 Task: Use the formula "DURATION" in spreadsheet "Project protfolio".
Action: Mouse moved to (138, 84)
Screenshot: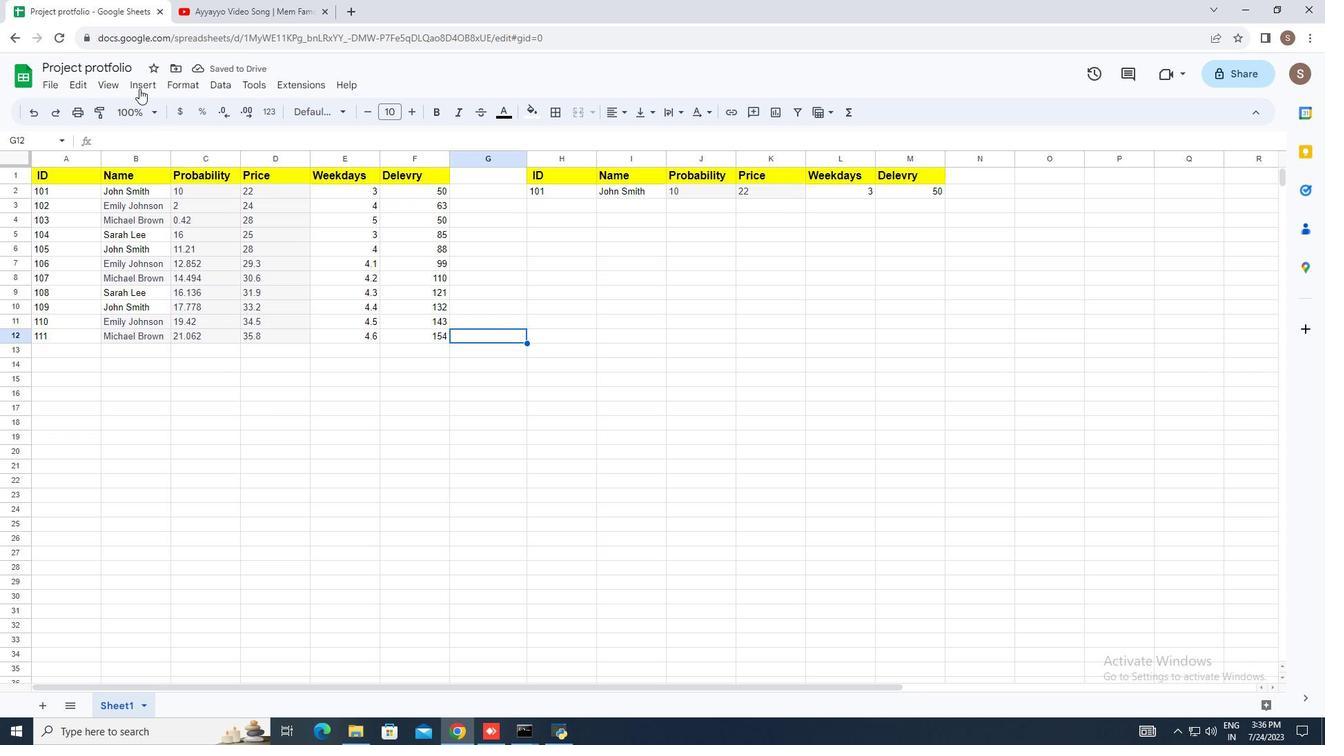
Action: Mouse pressed left at (138, 84)
Screenshot: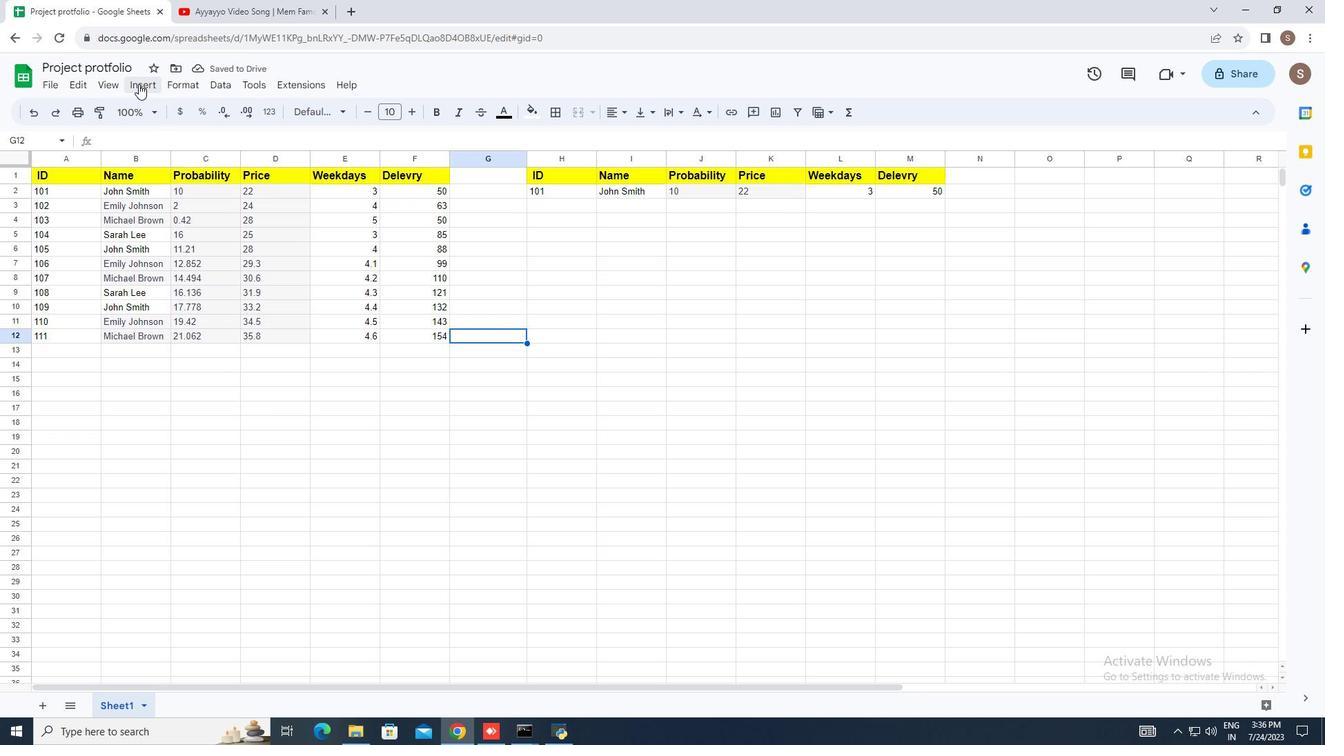 
Action: Mouse moved to (204, 329)
Screenshot: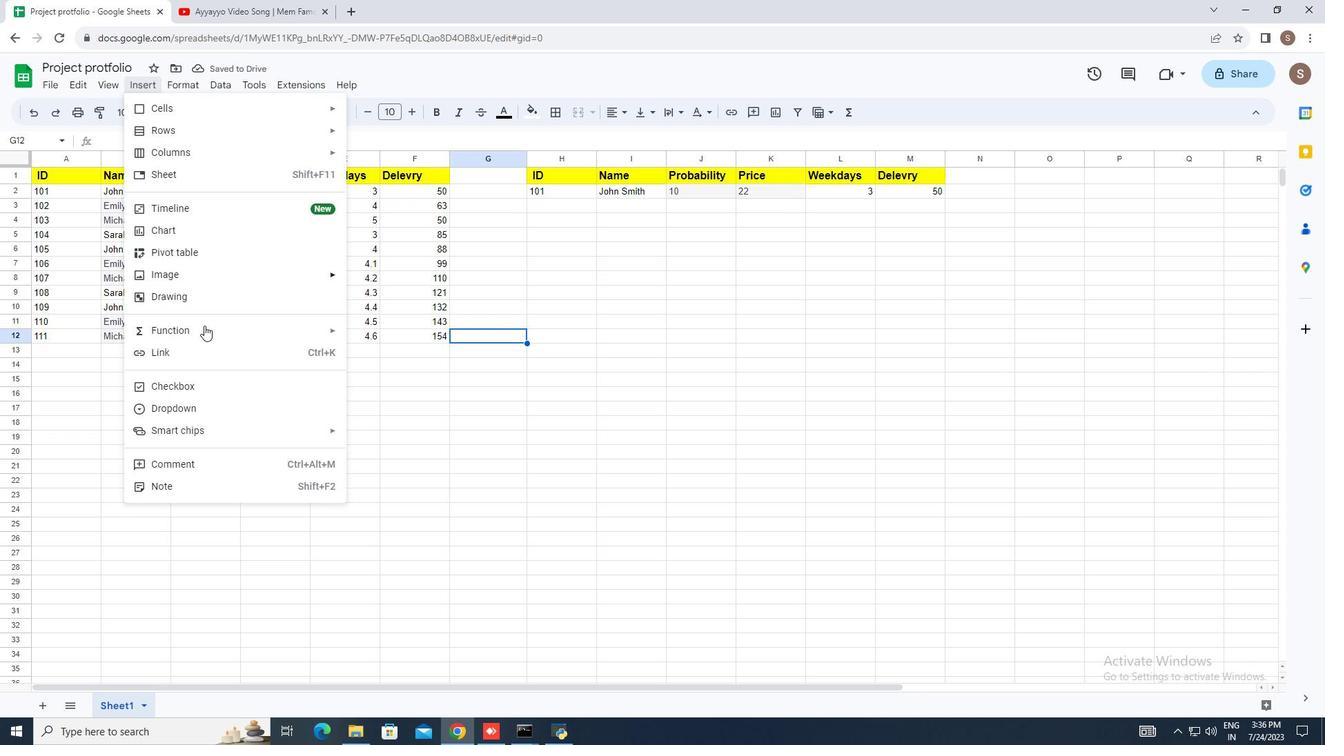 
Action: Mouse pressed left at (204, 329)
Screenshot: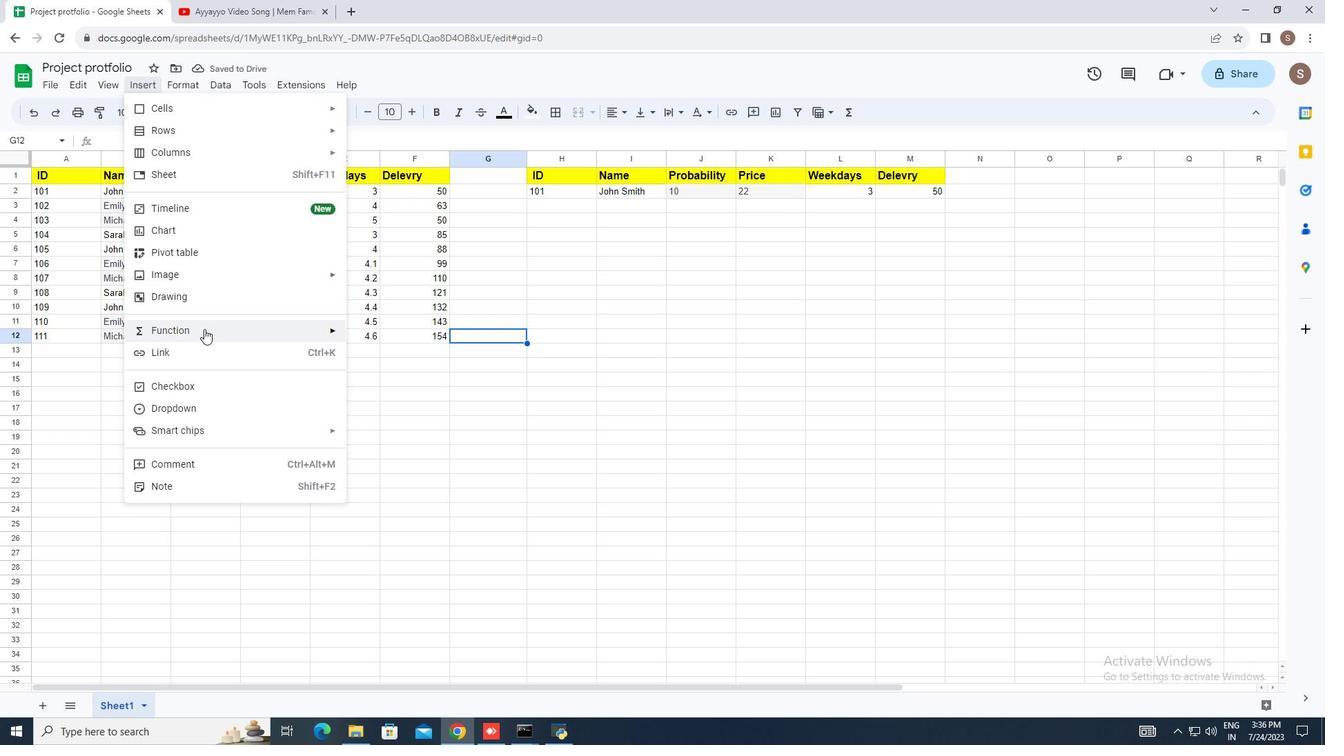 
Action: Mouse moved to (419, 314)
Screenshot: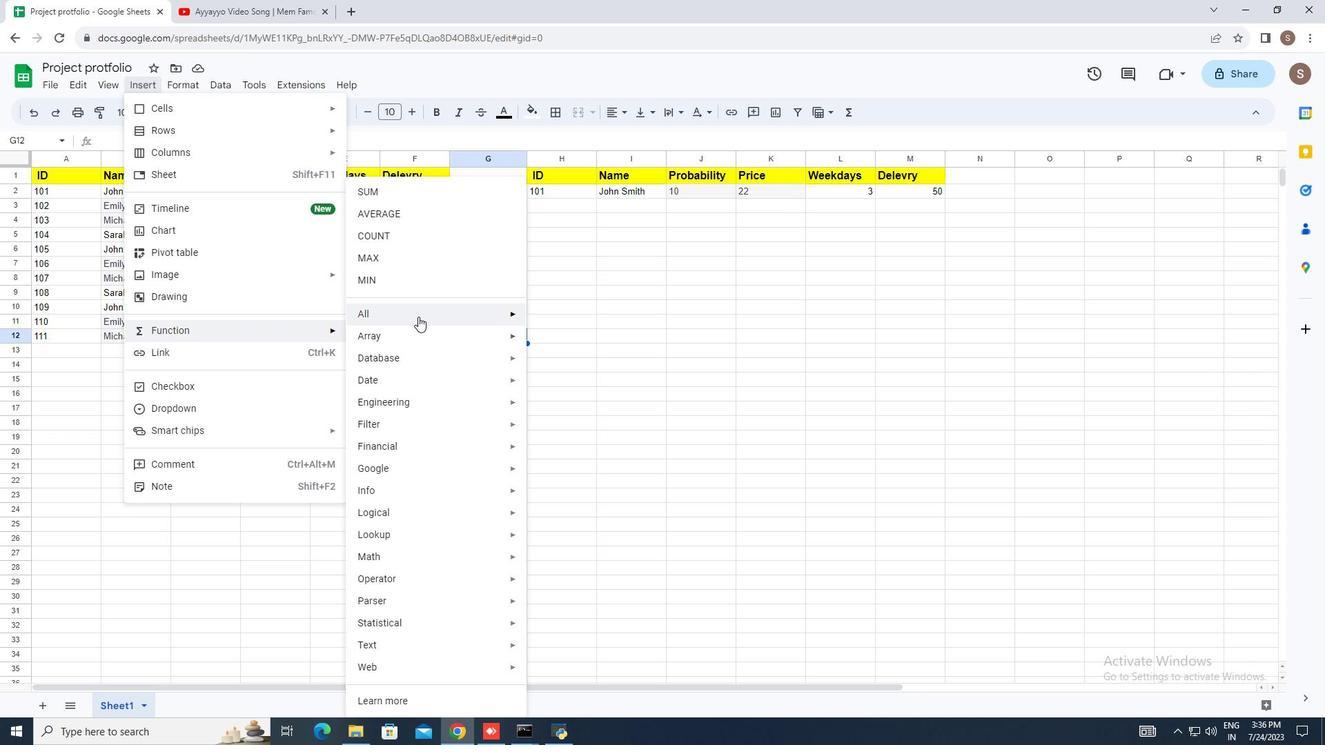 
Action: Mouse pressed left at (419, 314)
Screenshot: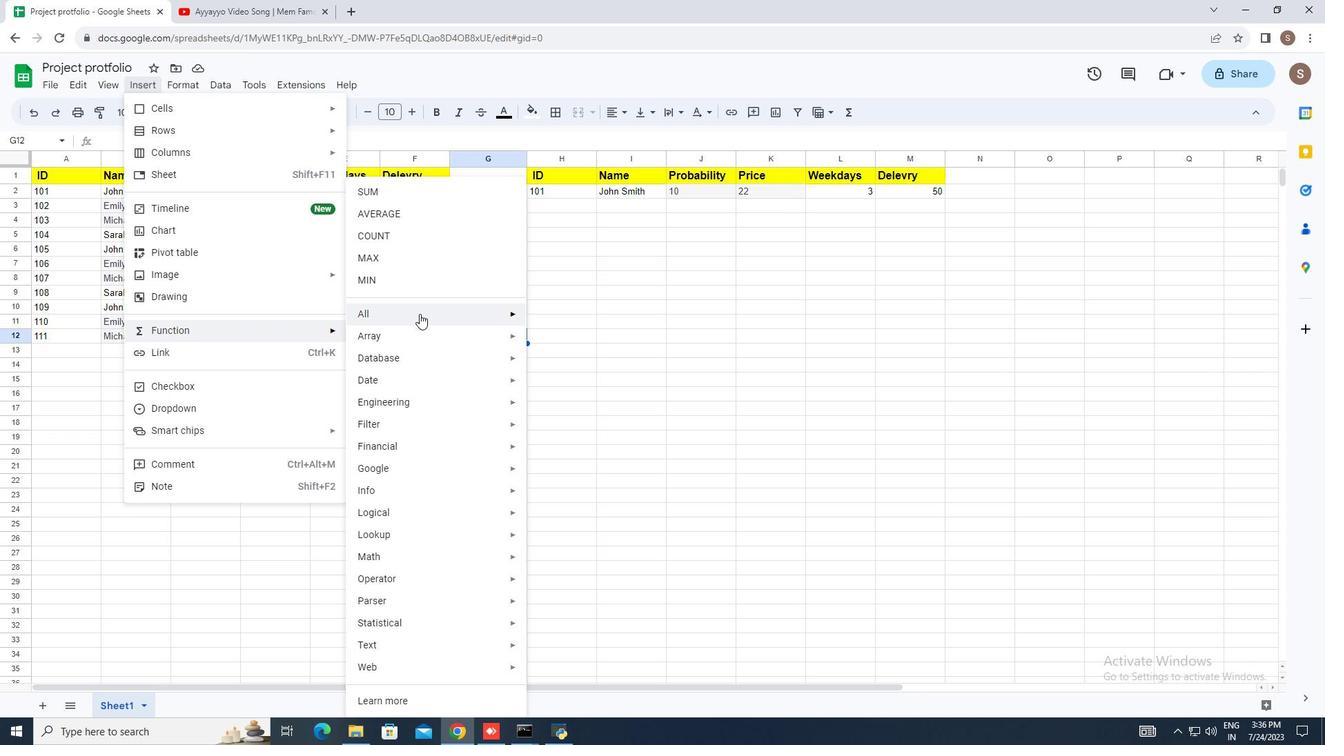 
Action: Mouse moved to (589, 602)
Screenshot: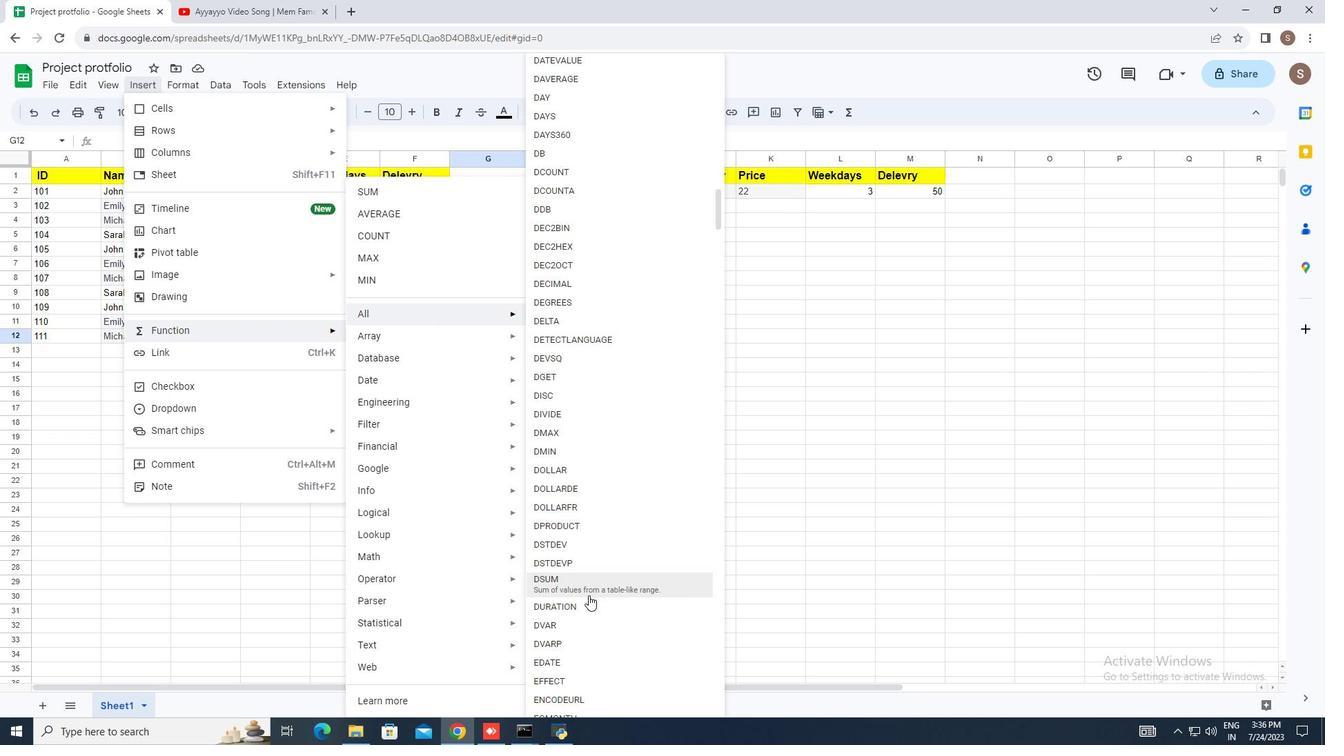 
Action: Mouse pressed left at (589, 602)
Screenshot: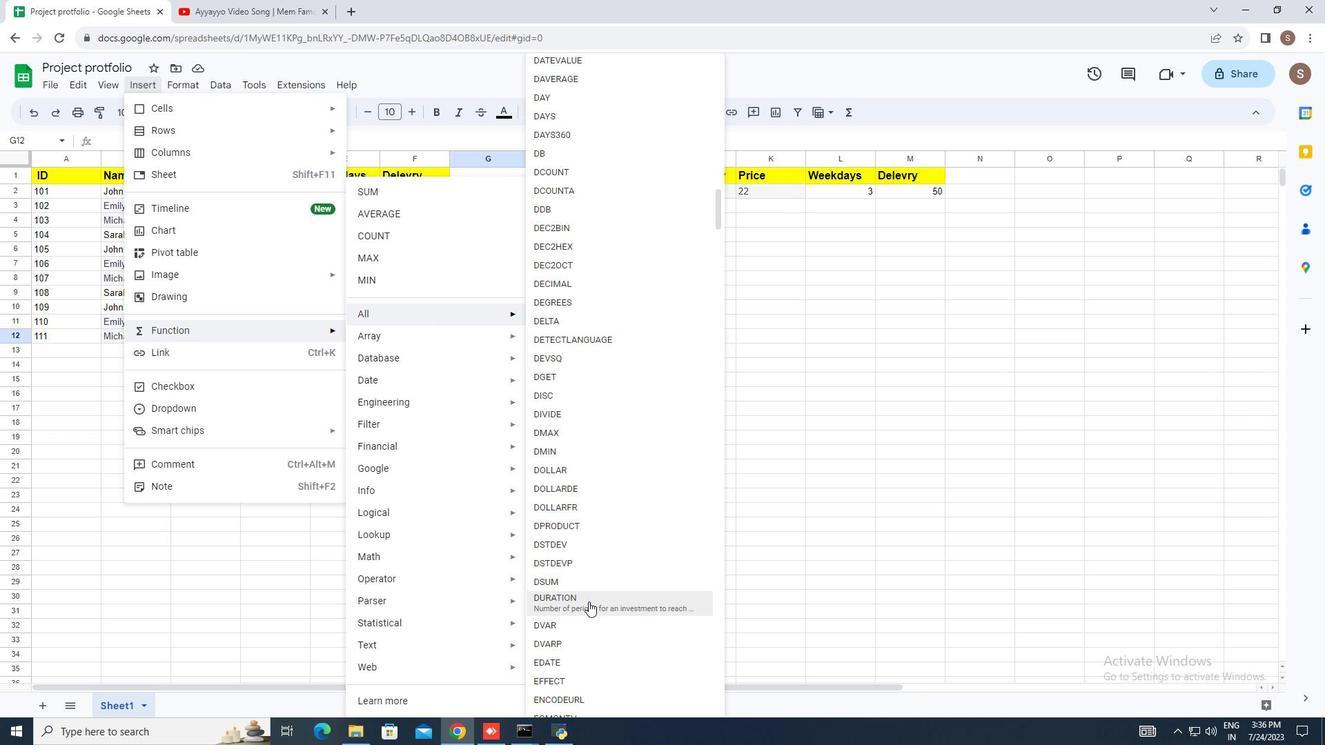
Action: Mouse moved to (564, 506)
Screenshot: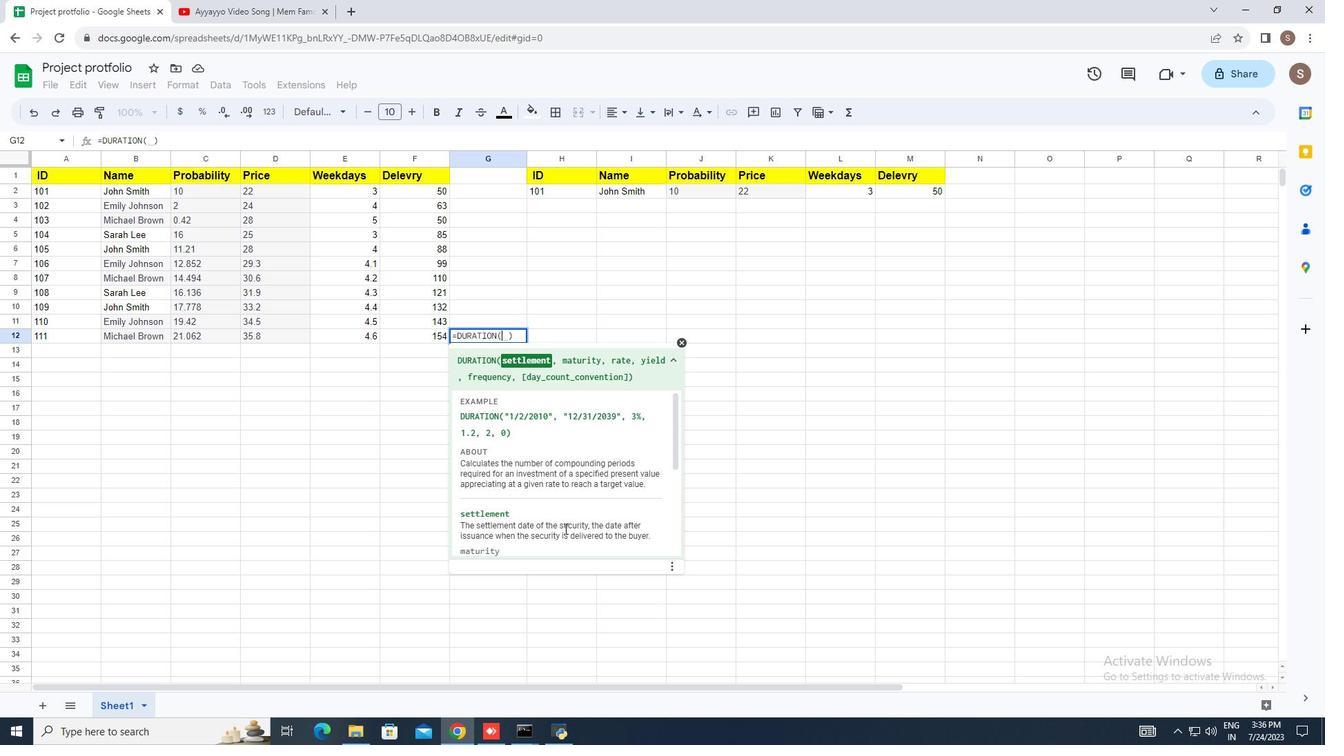 
Action: Key pressed <Key.shift_r>"1/2/2010<Key.shift_r>",<Key.space><Key.shift_r>"12/31/2039<Key.shift_r>",<Key.space>3<Key.space><Key.backspace><Key.shift><Key.shift><Key.shift><Key.shift><Key.shift><Key.shift>%,<Key.space>1.2,<Key.space>2,<Key.space>0<Key.enter>
Screenshot: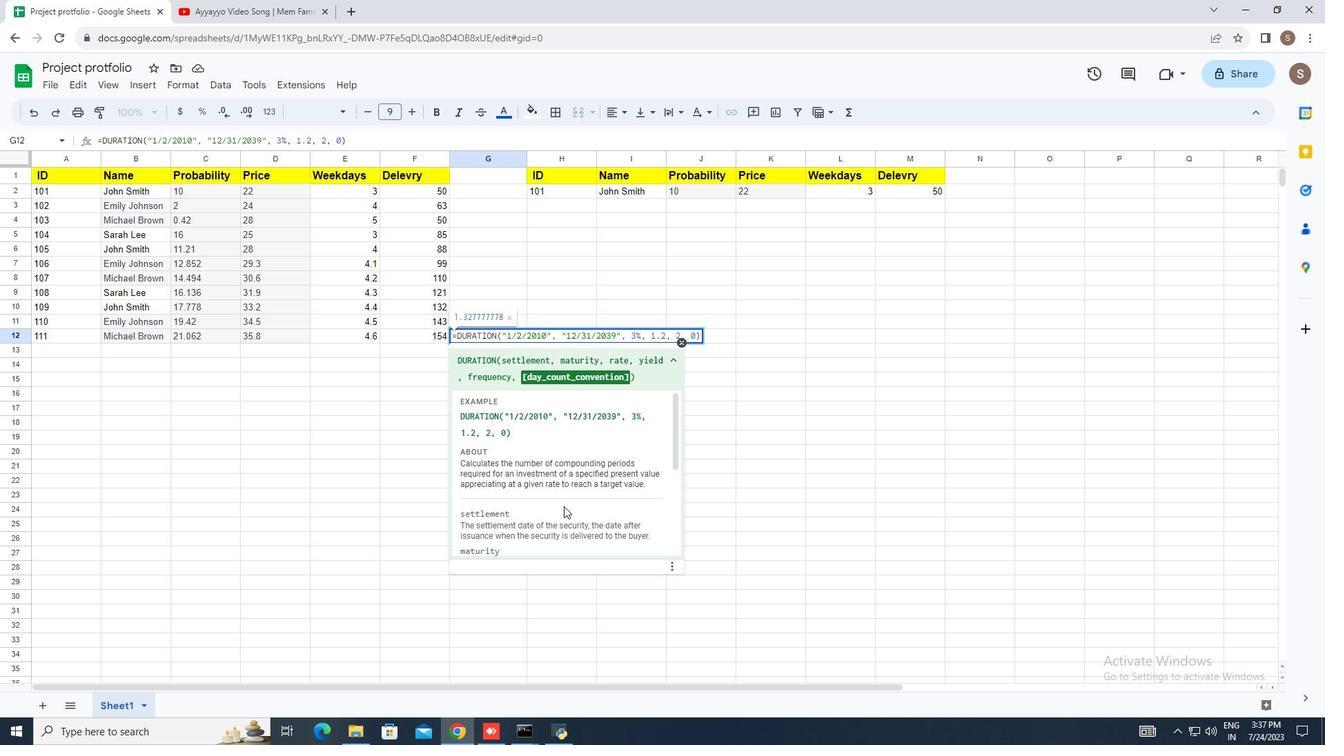 
